 Task: In the  document license.txt Use the feature 'and check spelling and grammer' Select the body of letter and change paragraph spacing to  '1.5' Select the word  Good Day and change the font size to  30
Action: Mouse moved to (29, 74)
Screenshot: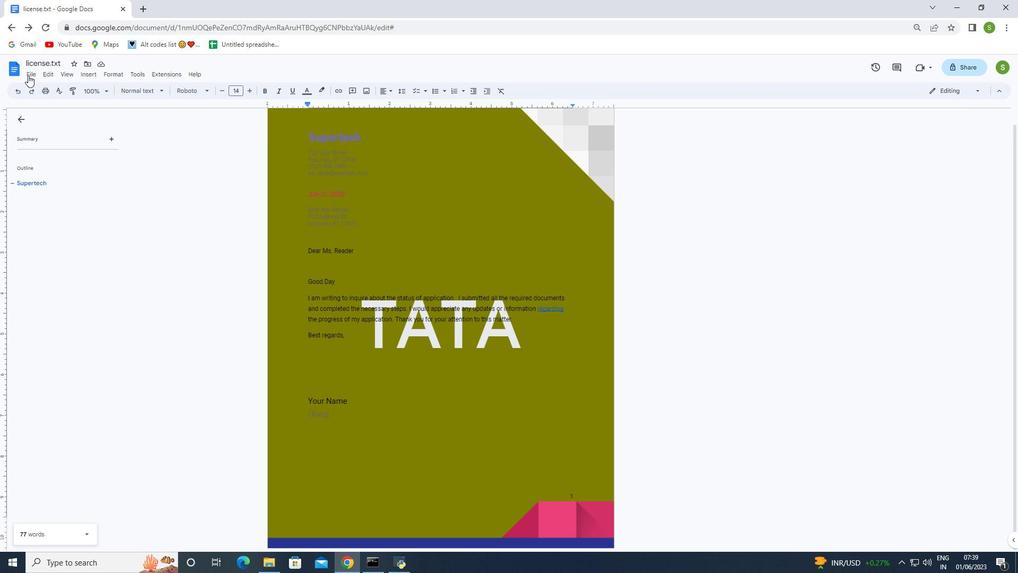 
Action: Mouse pressed left at (29, 74)
Screenshot: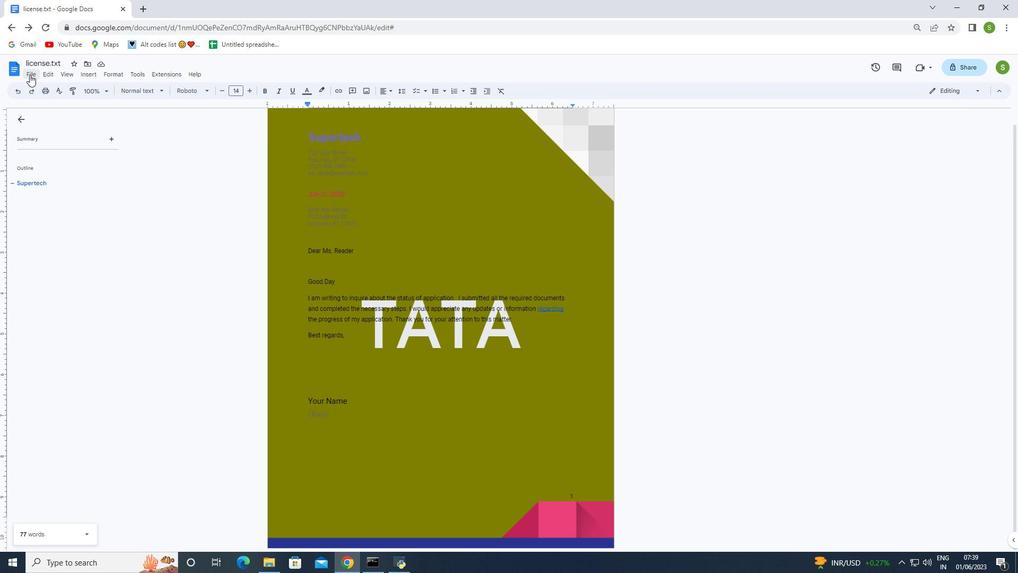
Action: Mouse moved to (45, 183)
Screenshot: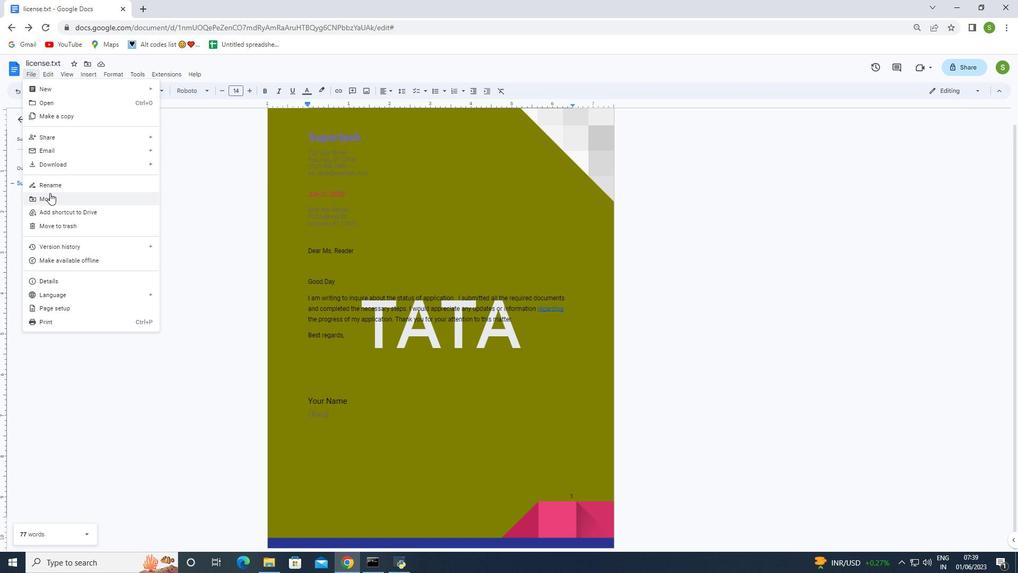 
Action: Mouse pressed left at (45, 183)
Screenshot: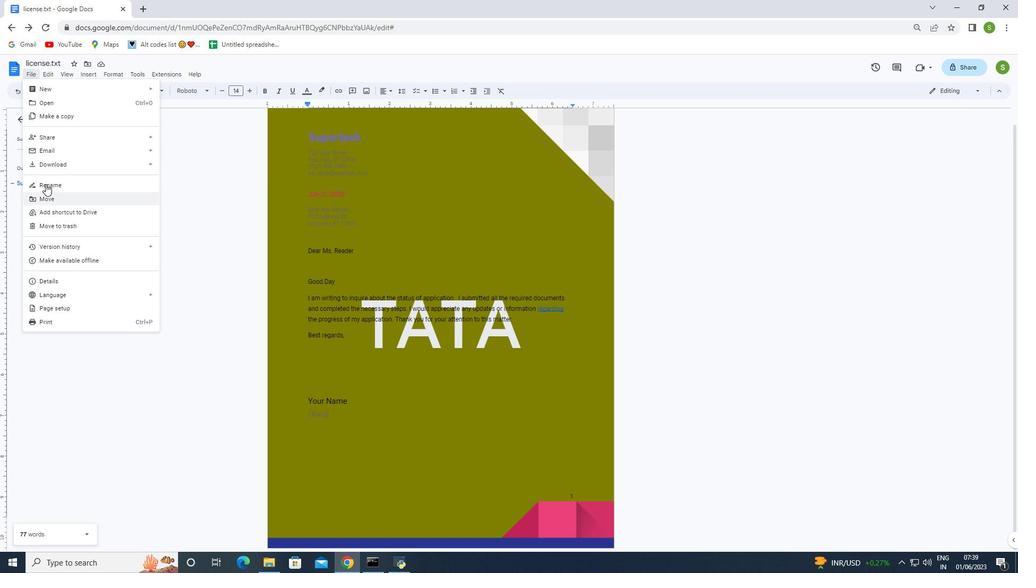 
Action: Key pressed <Key.backspace>license.txt<Key.enter>
Screenshot: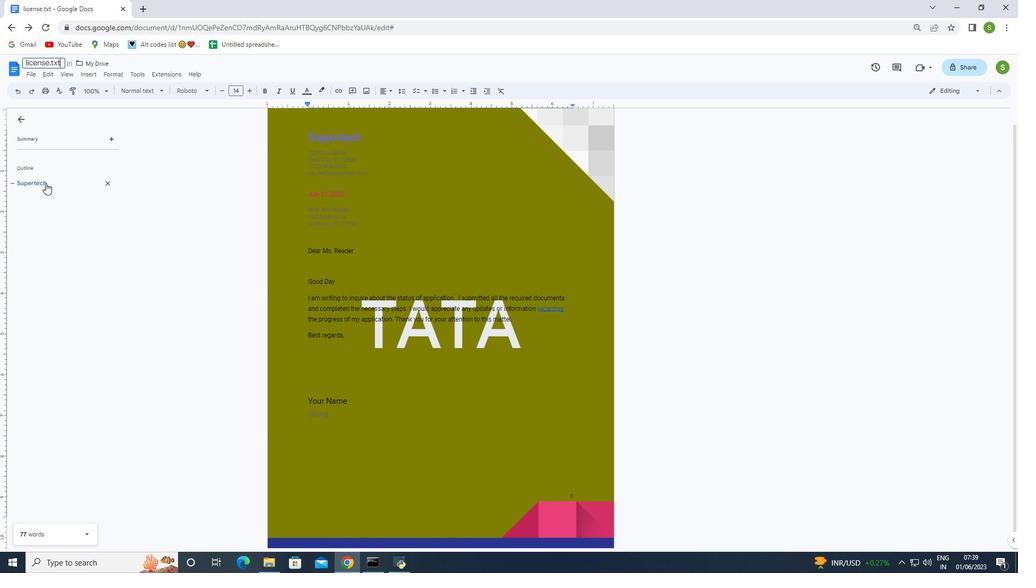
Action: Mouse moved to (308, 278)
Screenshot: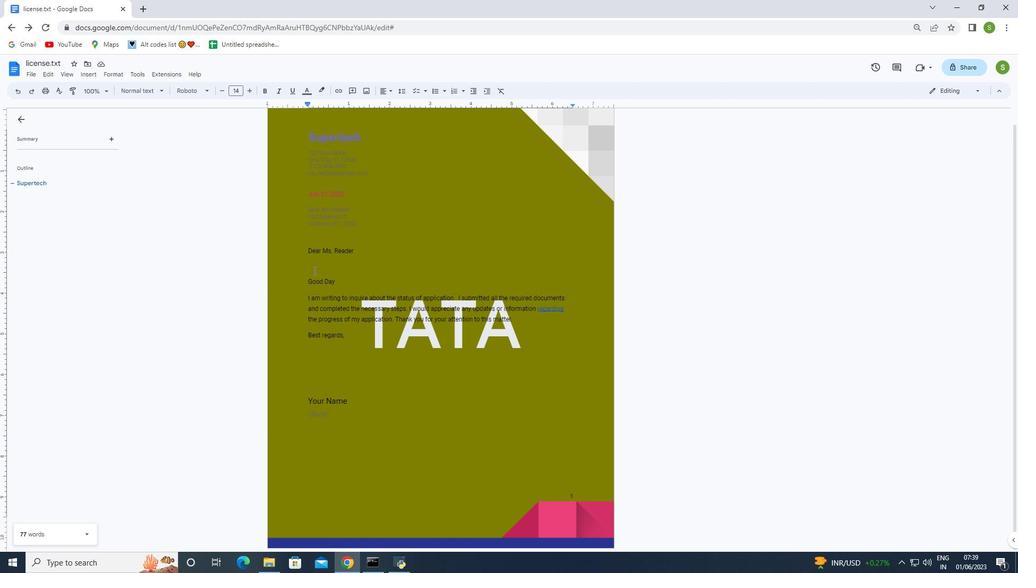
Action: Mouse pressed left at (308, 278)
Screenshot: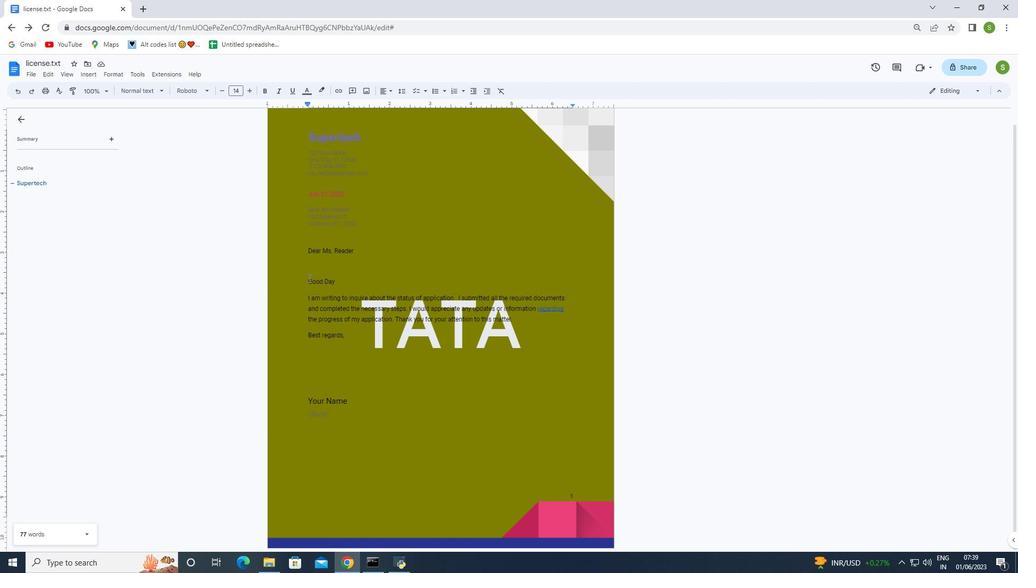 
Action: Mouse moved to (325, 281)
Screenshot: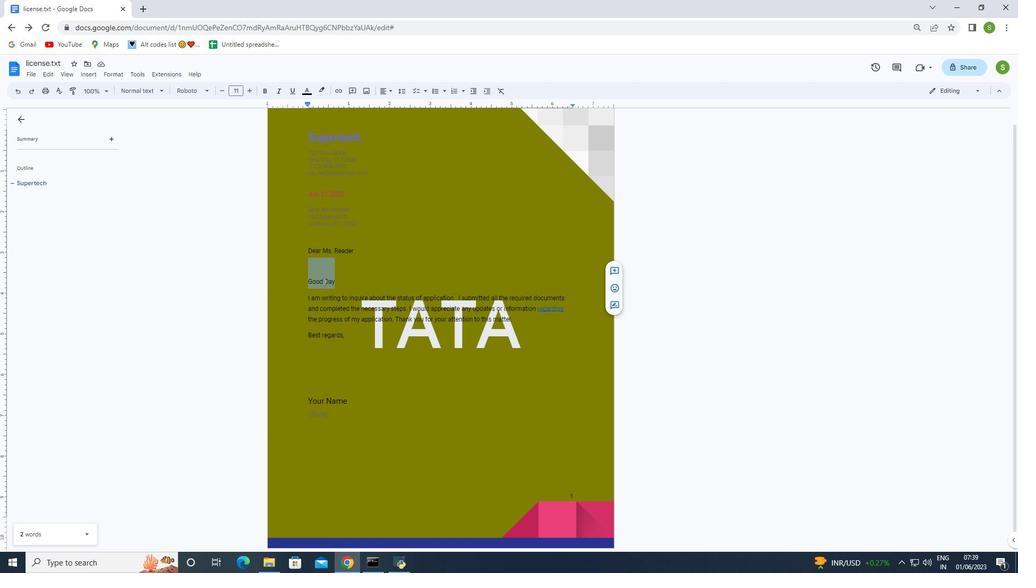 
Action: Mouse pressed right at (325, 281)
Screenshot: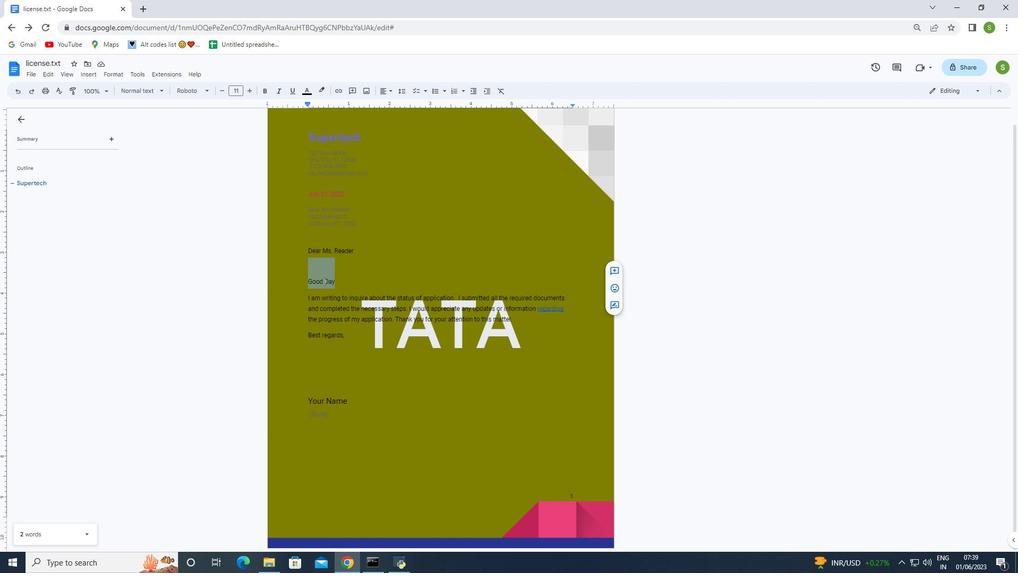 
Action: Mouse moved to (28, 74)
Screenshot: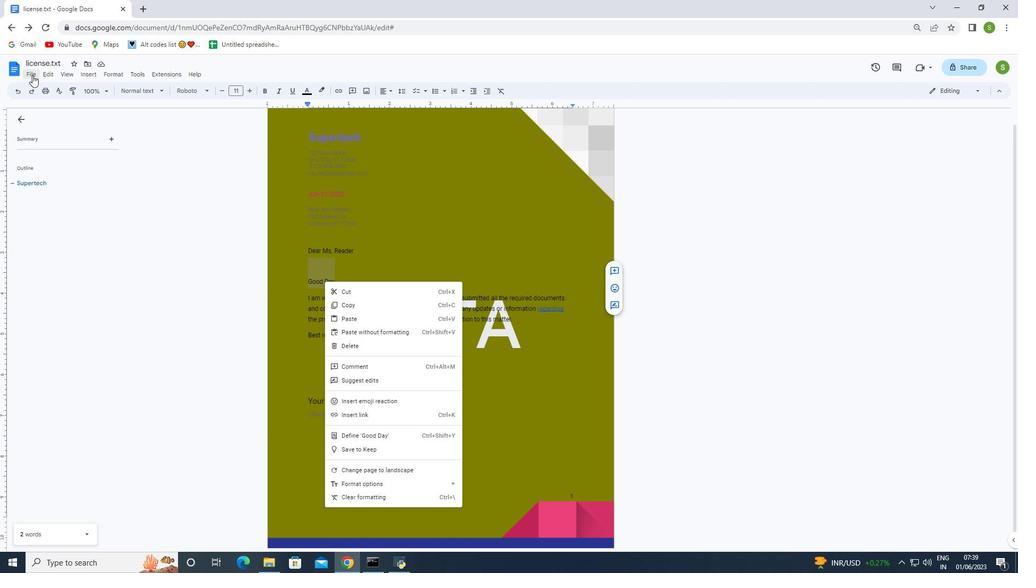 
Action: Mouse pressed left at (28, 74)
Screenshot: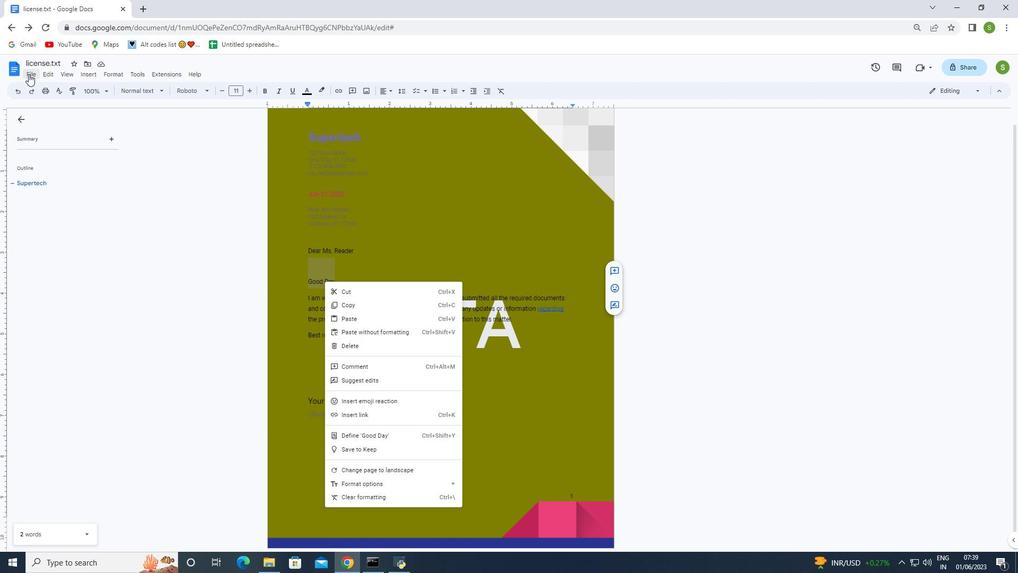 
Action: Mouse moved to (171, 90)
Screenshot: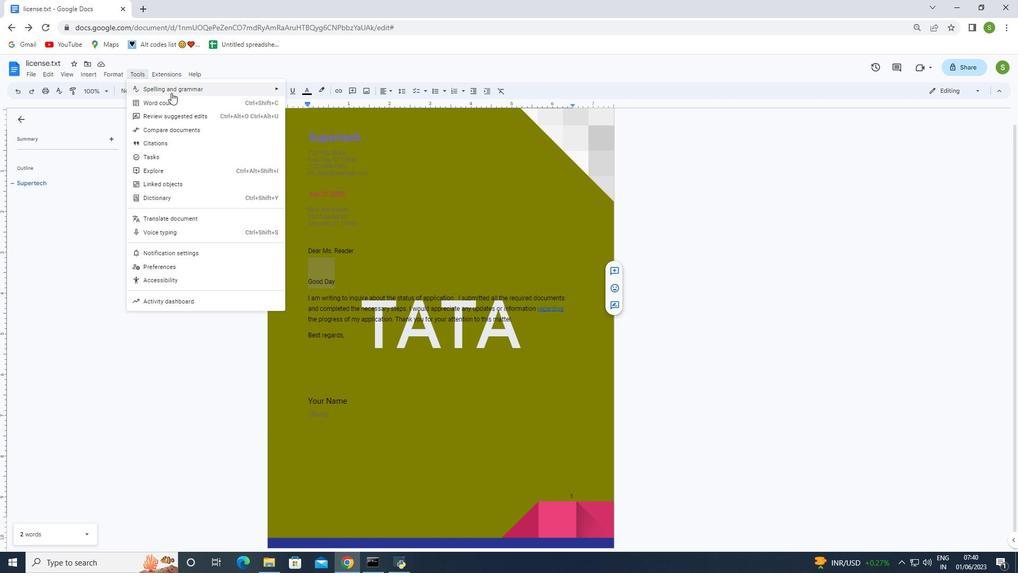 
Action: Mouse pressed left at (171, 90)
Screenshot: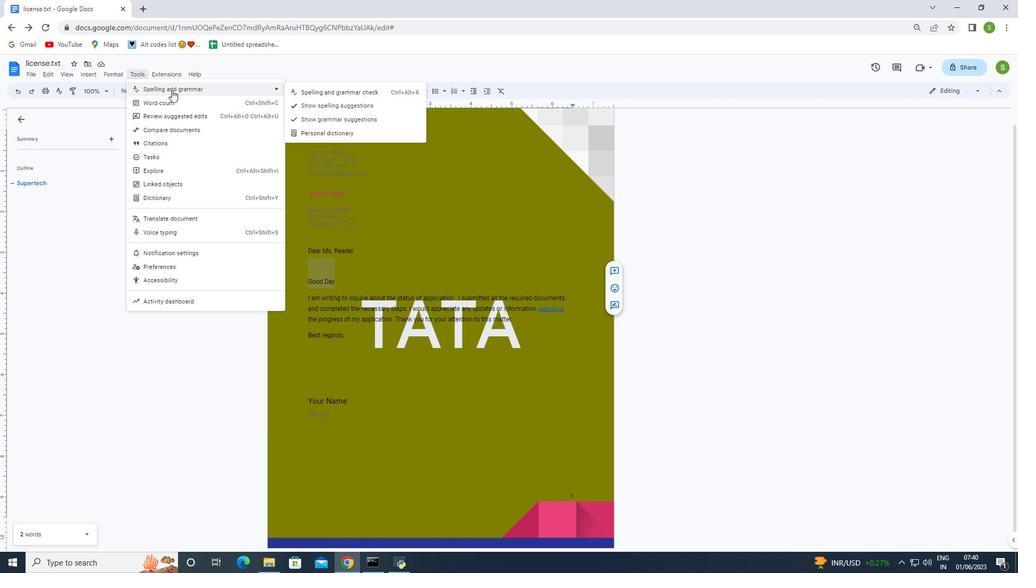 
Action: Mouse moved to (330, 90)
Screenshot: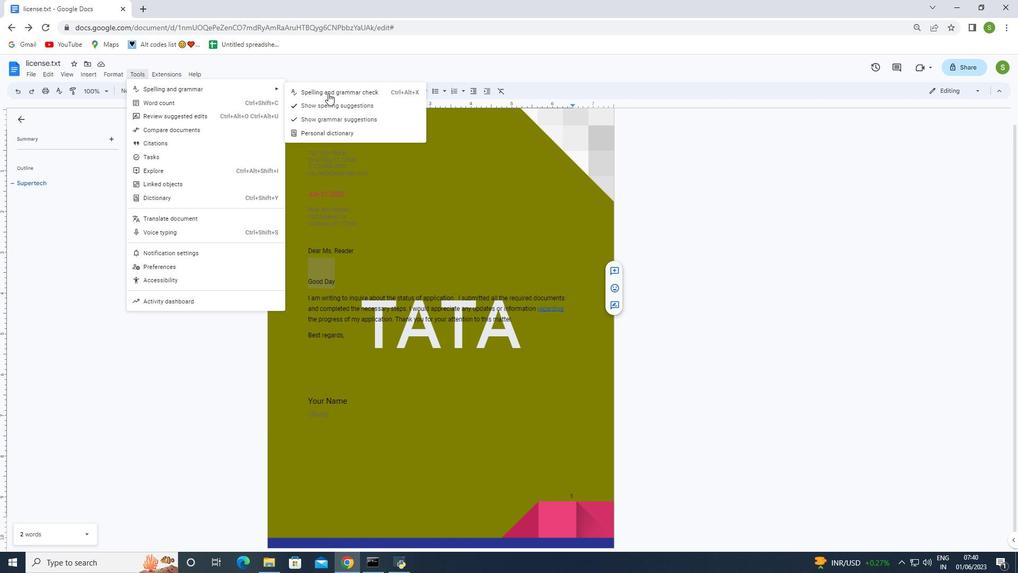 
Action: Mouse pressed left at (330, 90)
Screenshot: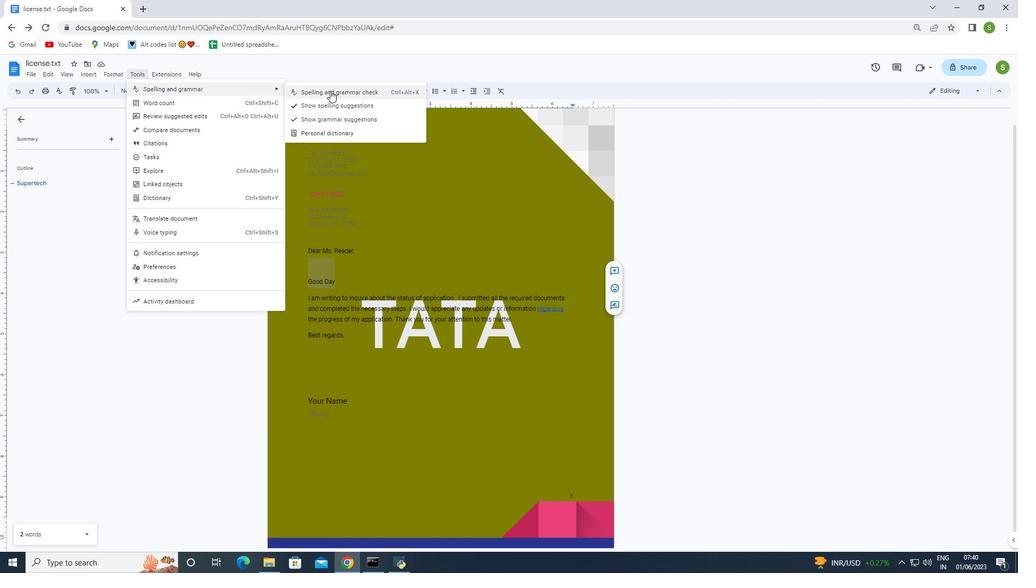 
Action: Mouse moved to (435, 274)
Screenshot: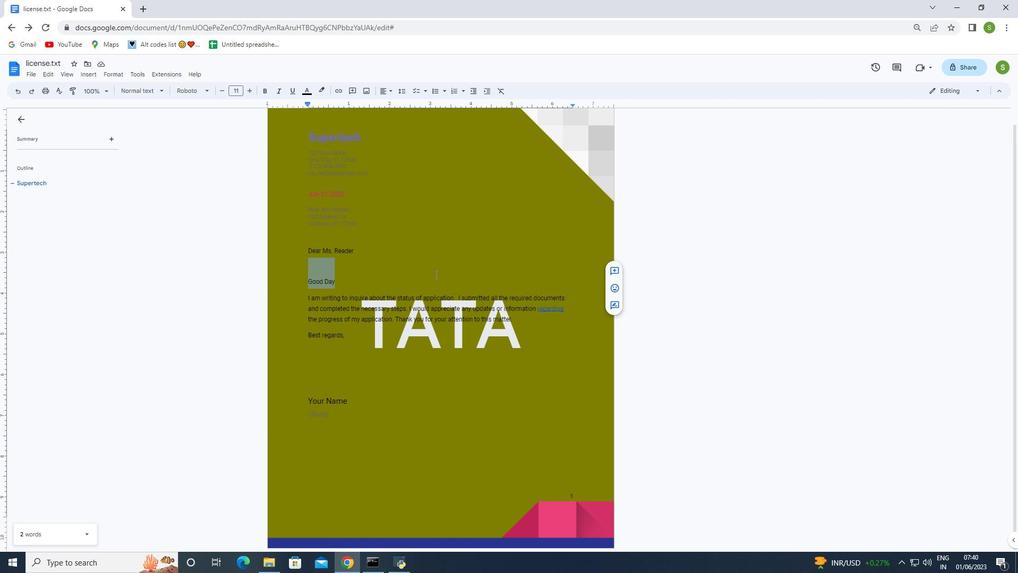 
Action: Mouse pressed left at (435, 274)
Screenshot: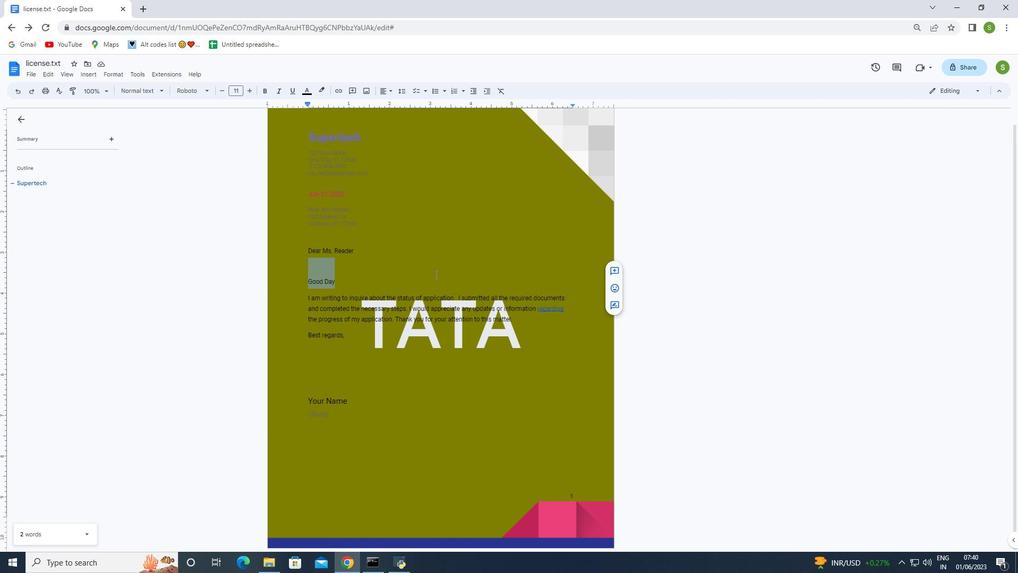 
Action: Mouse moved to (300, 295)
Screenshot: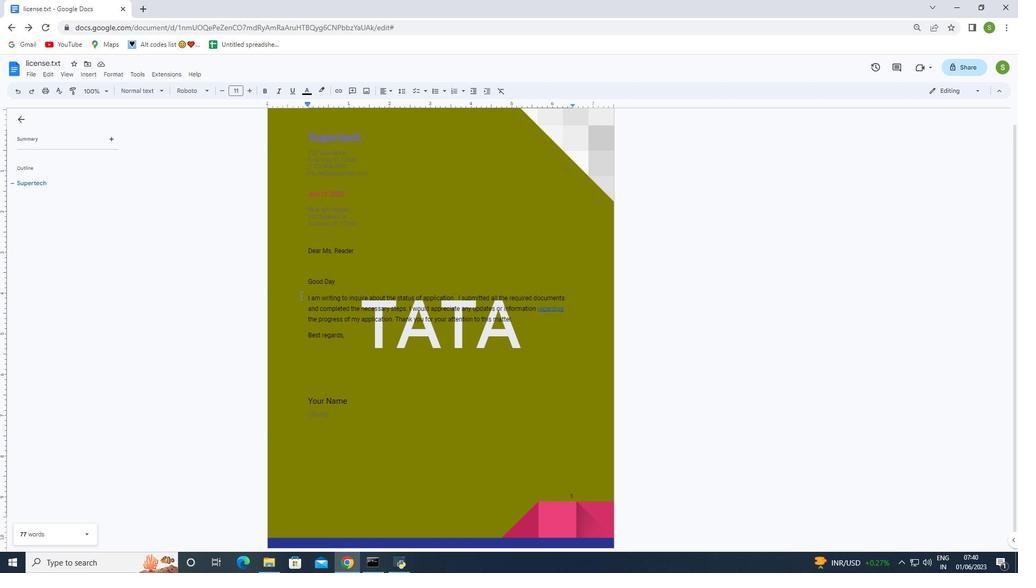 
Action: Mouse pressed left at (300, 295)
Screenshot: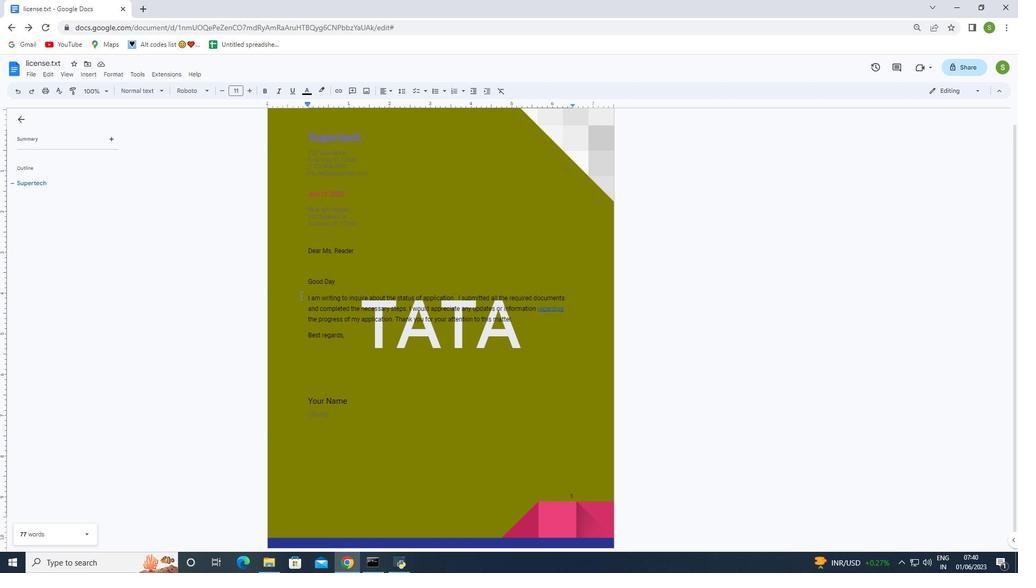 
Action: Mouse moved to (115, 76)
Screenshot: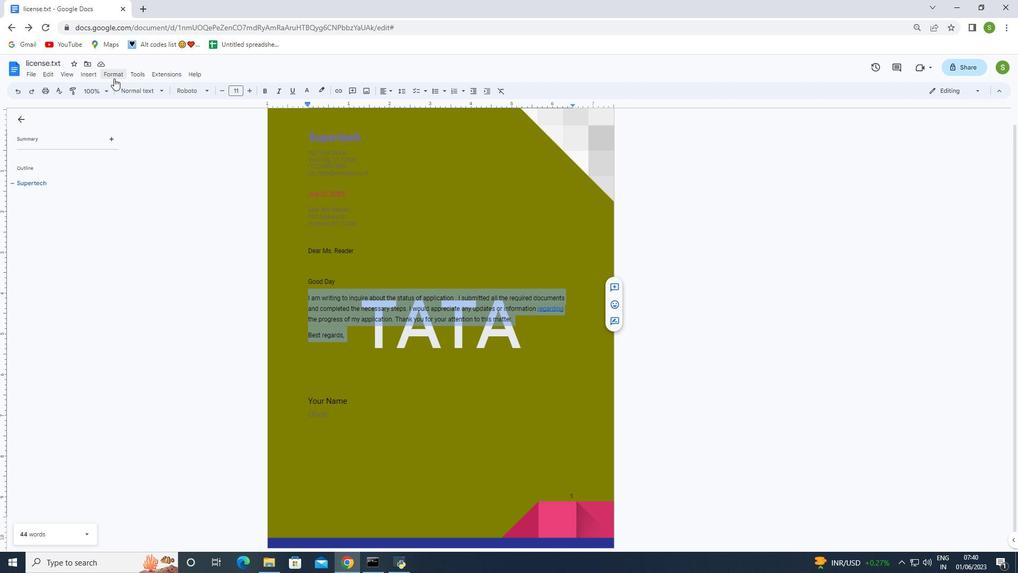 
Action: Mouse pressed left at (115, 76)
Screenshot: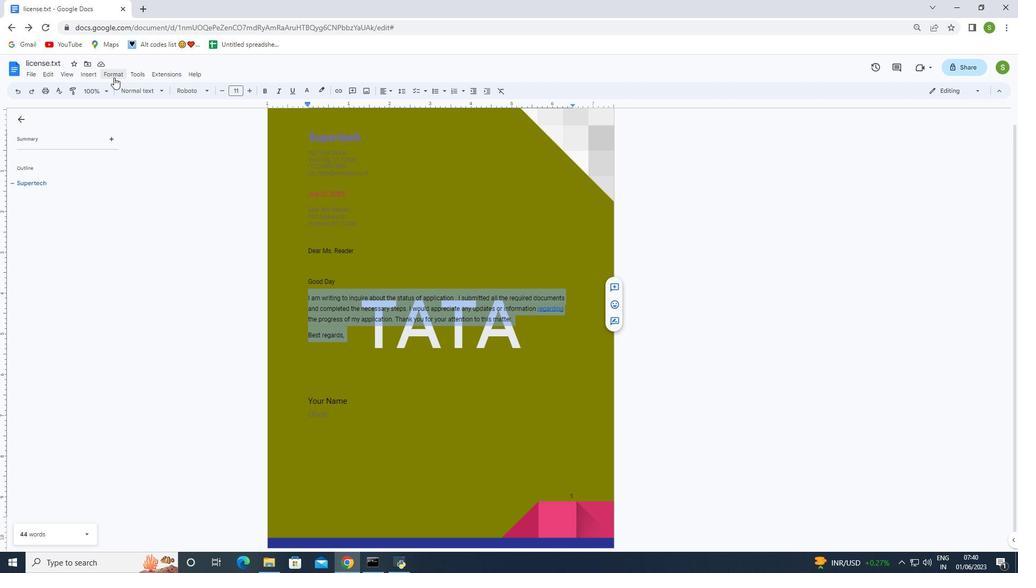 
Action: Mouse moved to (444, 91)
Screenshot: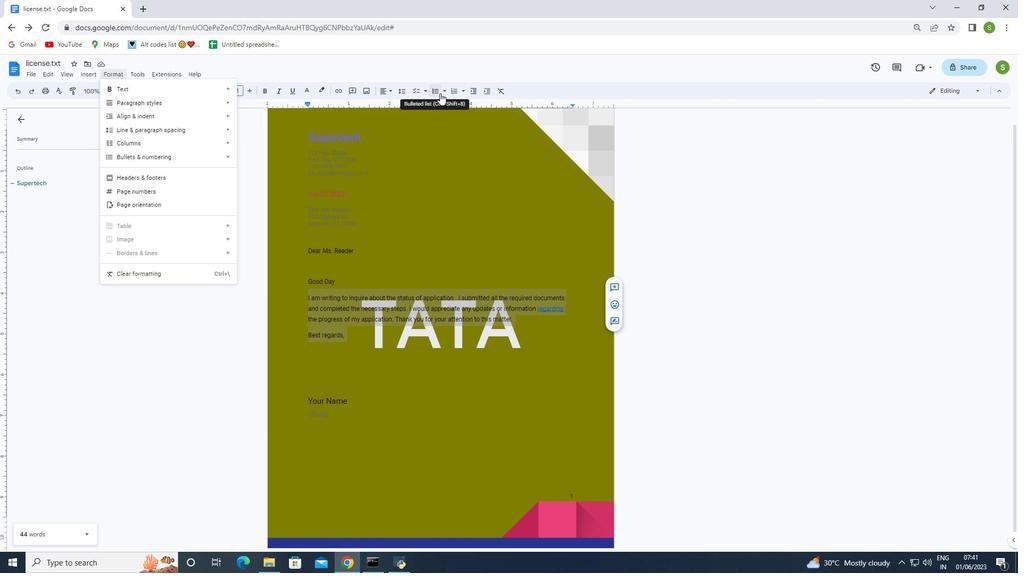 
Action: Mouse pressed left at (444, 91)
Screenshot: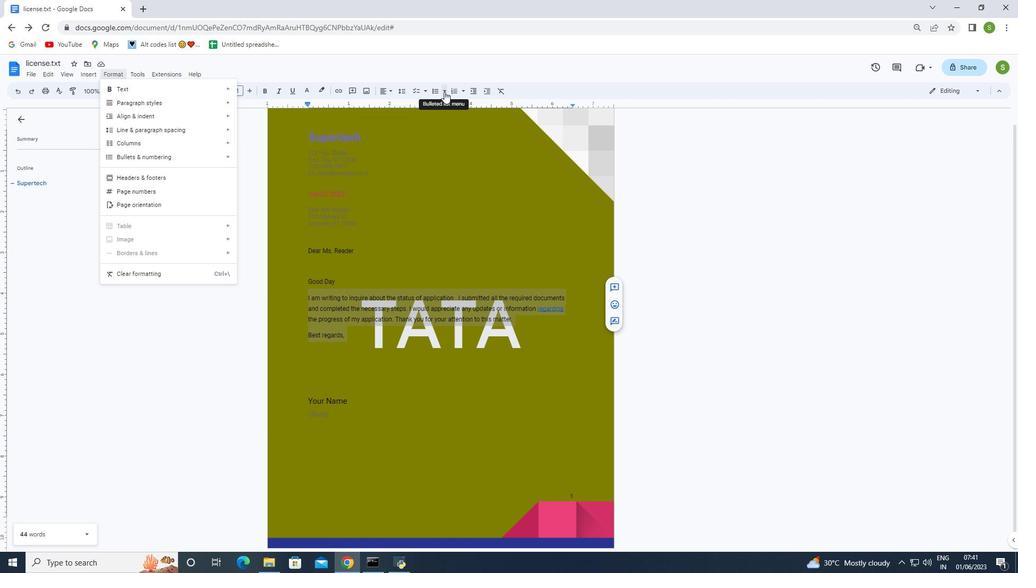 
Action: Mouse pressed left at (444, 91)
Screenshot: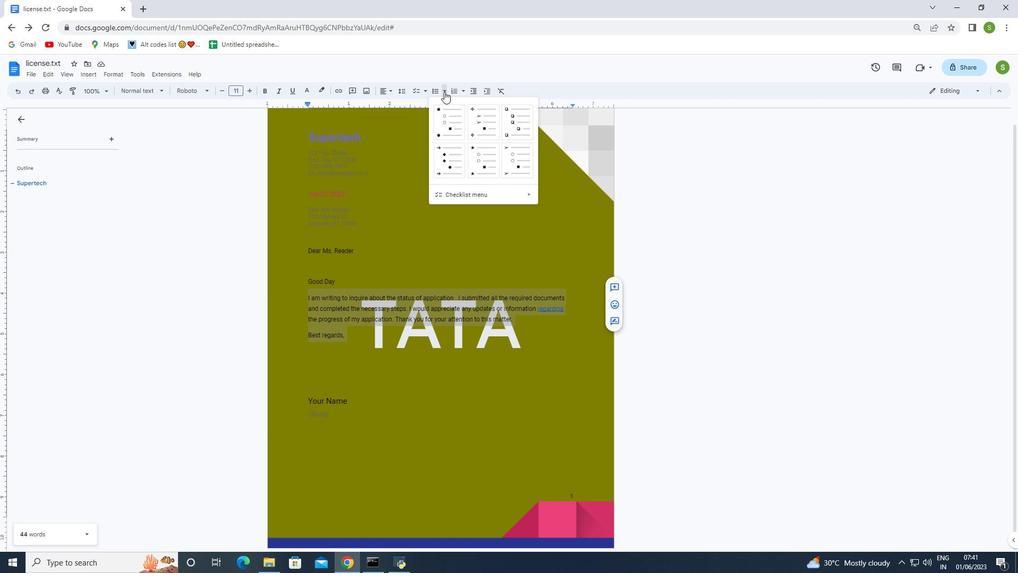 
Action: Mouse moved to (405, 91)
Screenshot: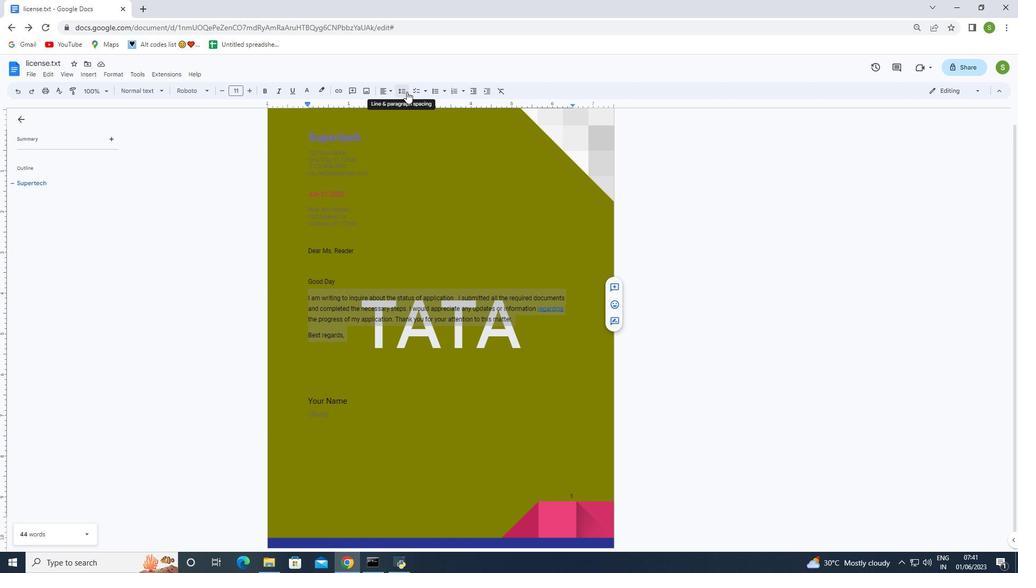 
Action: Mouse pressed left at (405, 91)
Screenshot: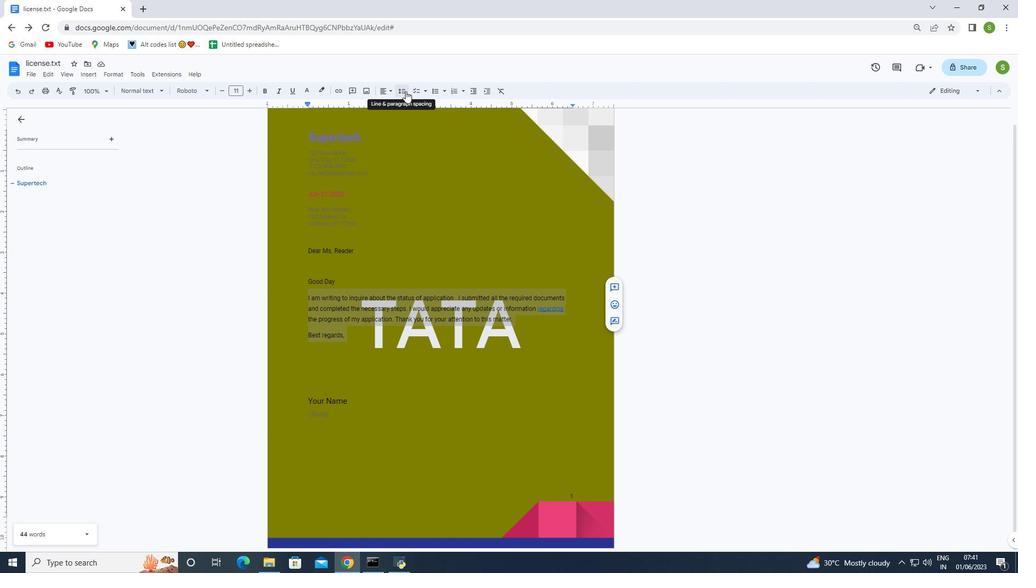 
Action: Mouse moved to (420, 137)
Screenshot: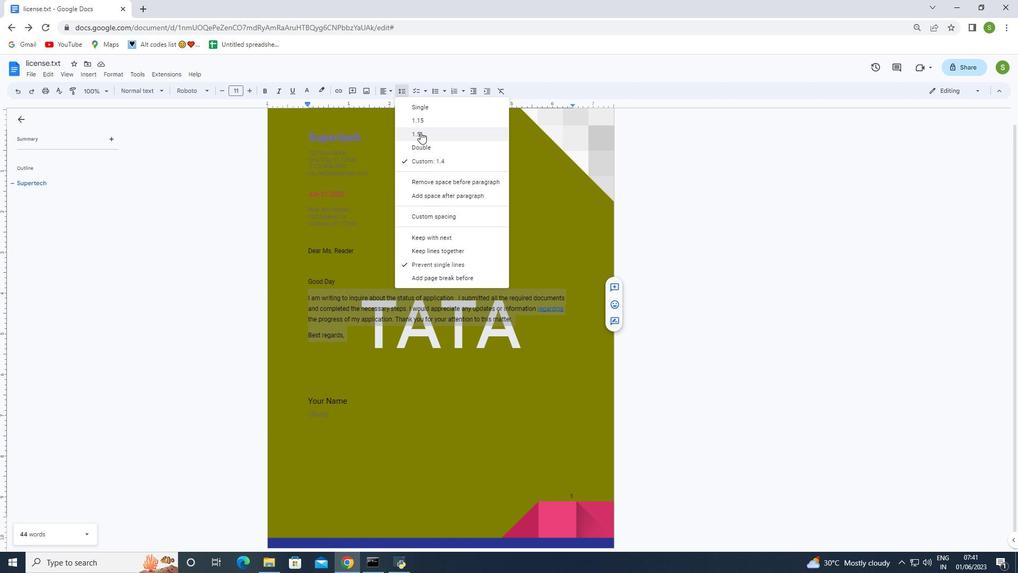 
Action: Mouse pressed left at (420, 137)
Screenshot: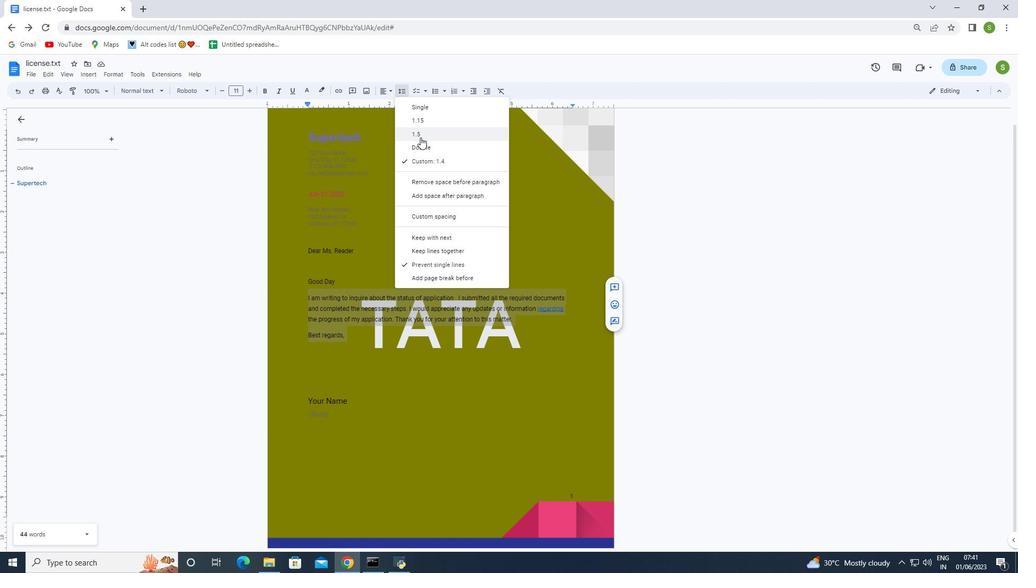 
Action: Mouse moved to (401, 366)
Screenshot: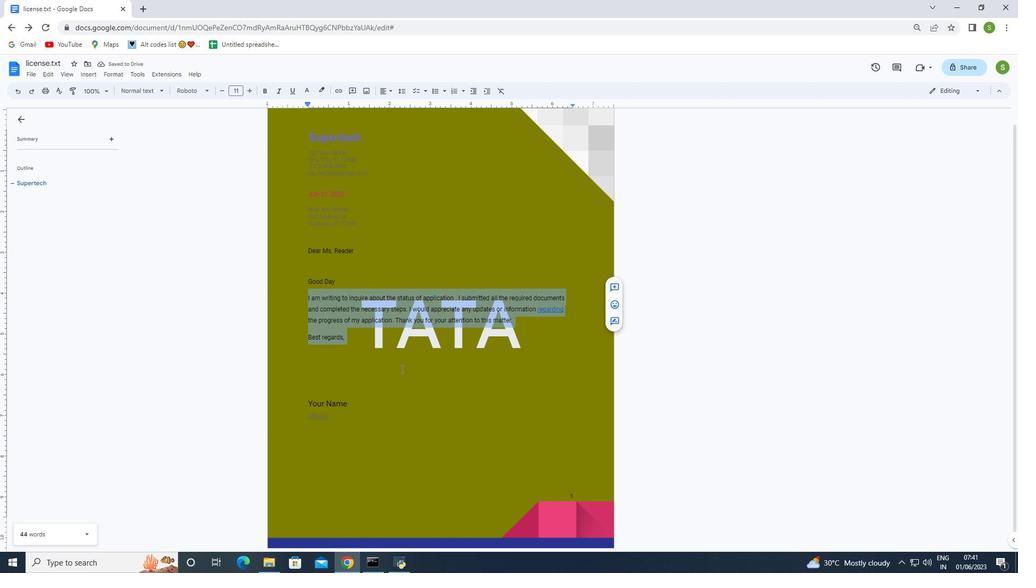 
Action: Mouse pressed left at (401, 366)
Screenshot: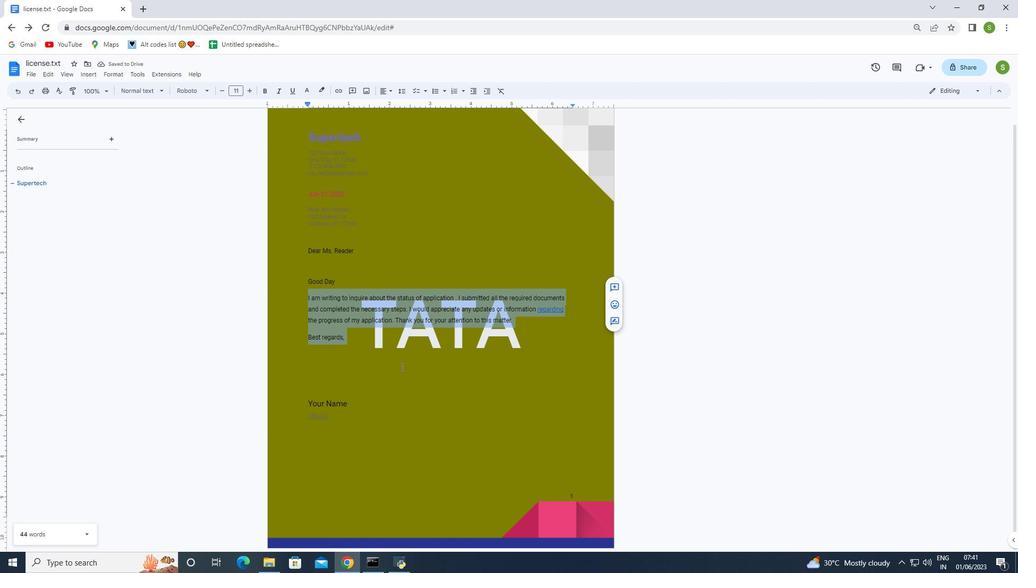 
Action: Mouse moved to (306, 279)
Screenshot: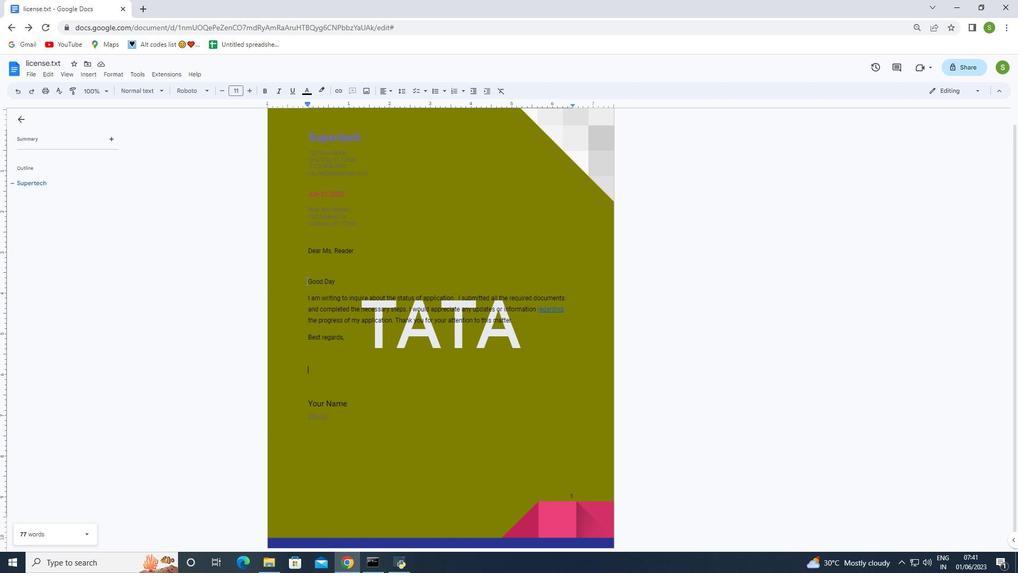 
Action: Mouse pressed left at (306, 279)
Screenshot: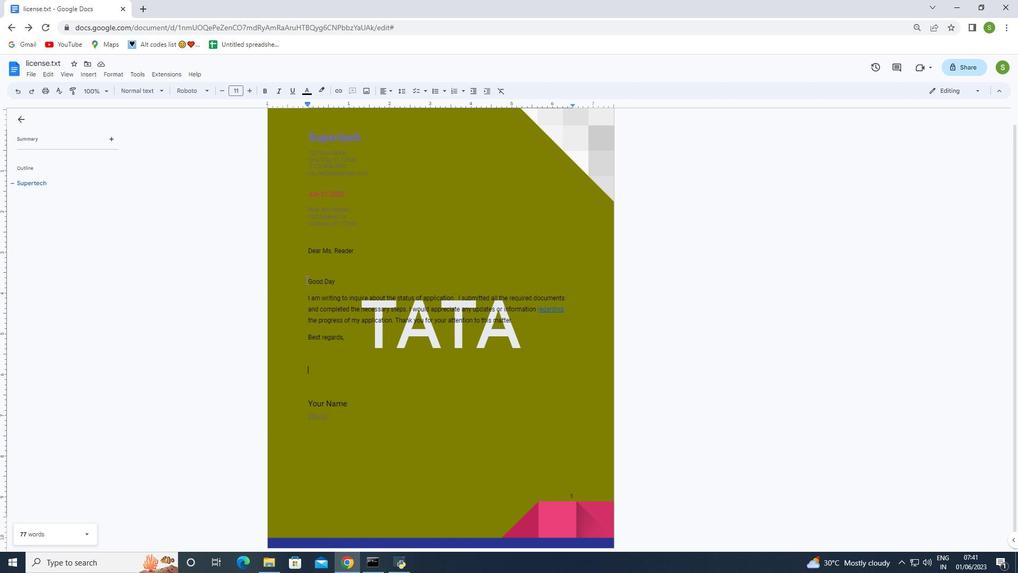 
Action: Mouse moved to (246, 90)
Screenshot: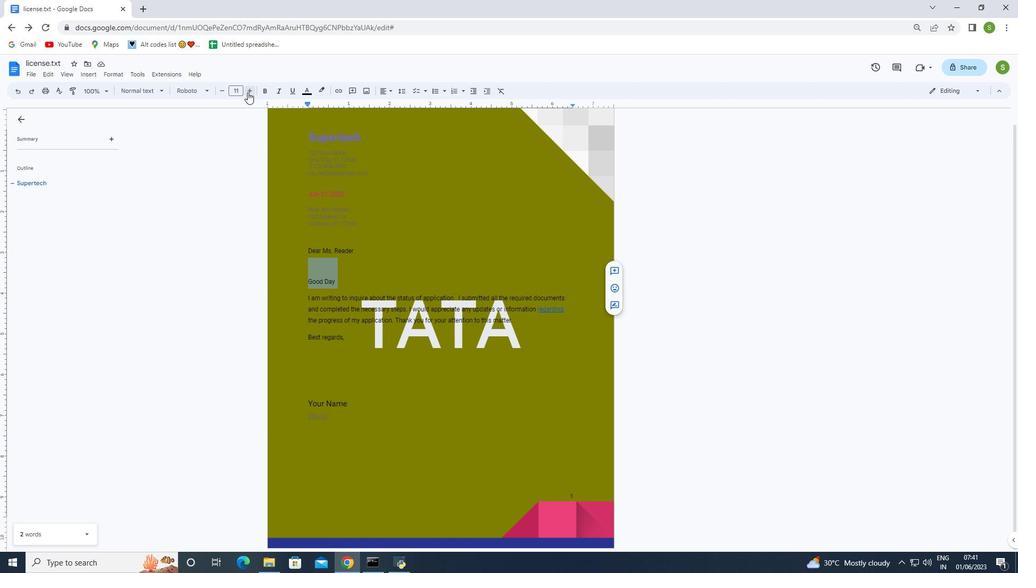 
Action: Mouse pressed left at (246, 90)
Screenshot: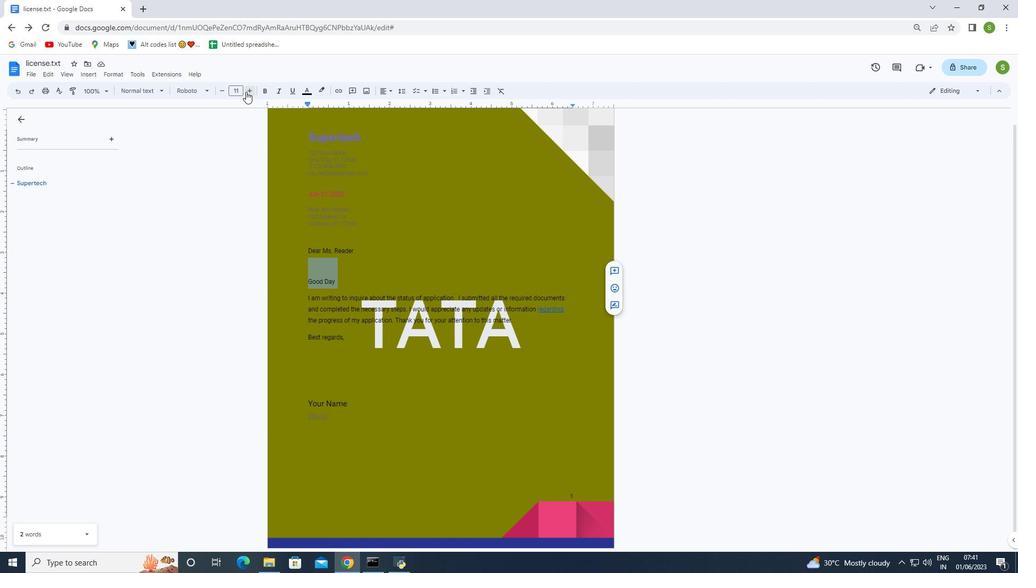 
Action: Mouse moved to (246, 91)
Screenshot: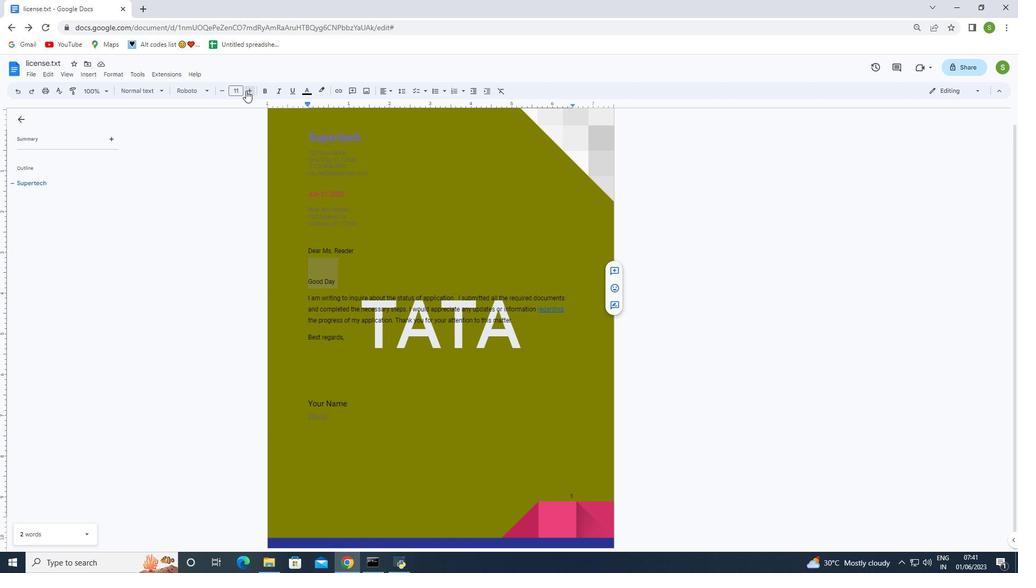 
Action: Mouse pressed left at (246, 91)
Screenshot: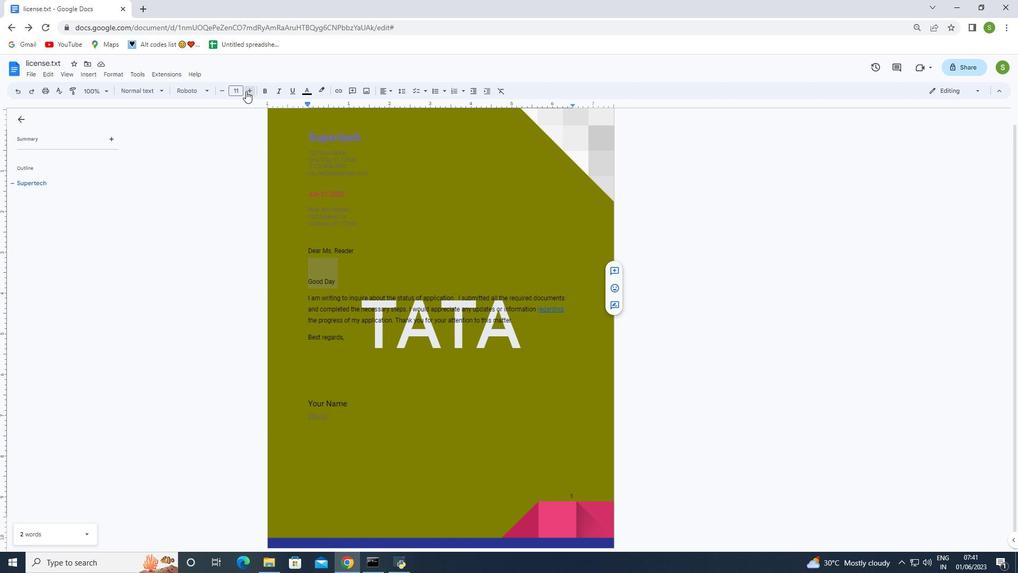 
Action: Mouse pressed left at (246, 91)
Screenshot: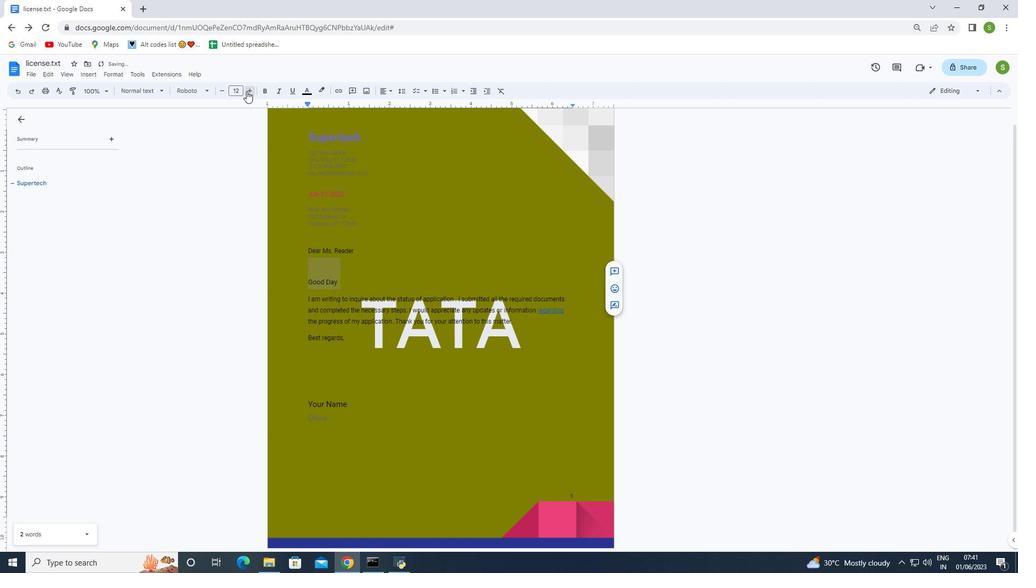 
Action: Mouse pressed left at (246, 91)
Screenshot: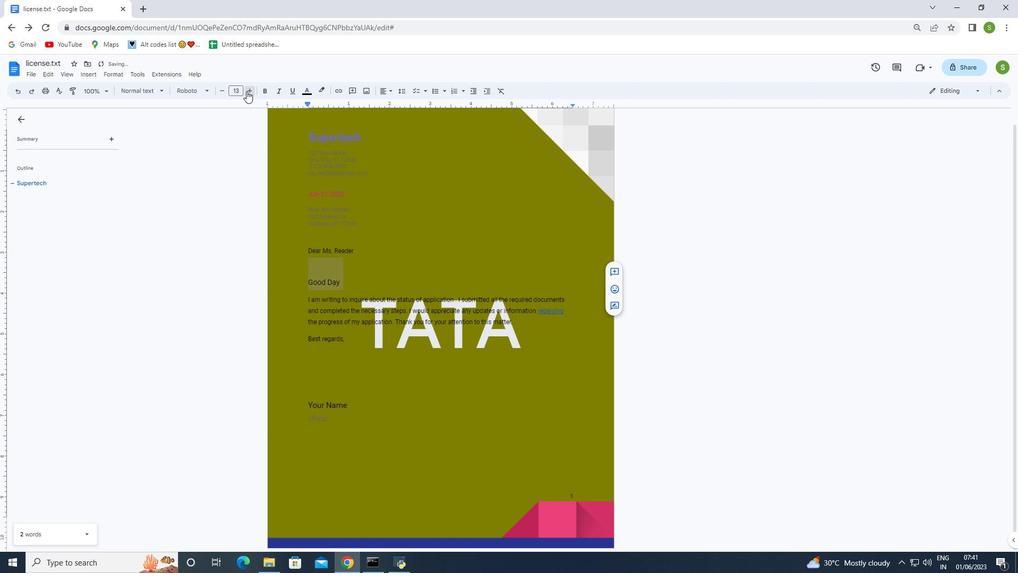 
Action: Mouse pressed left at (246, 91)
Screenshot: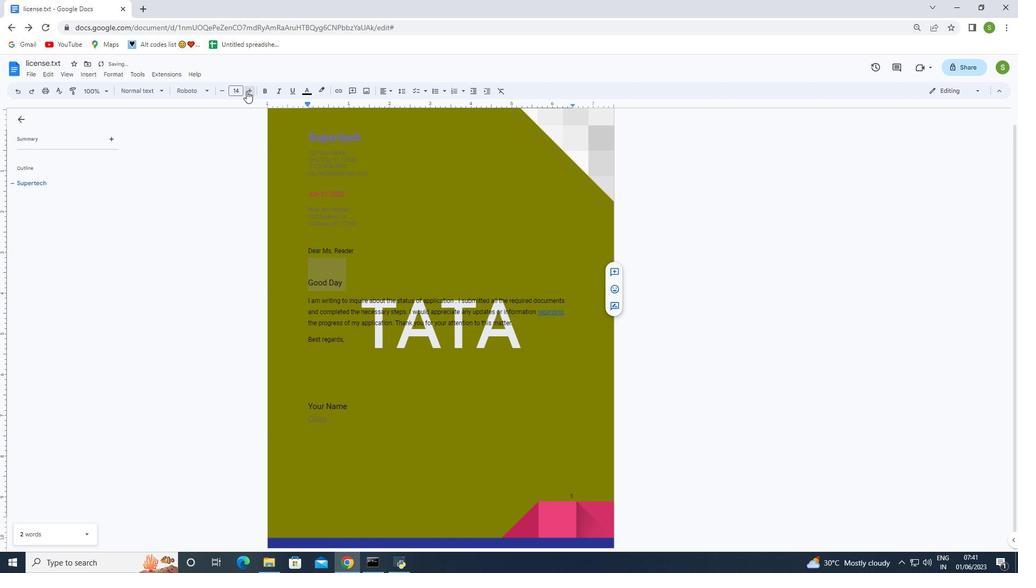 
Action: Mouse pressed left at (246, 91)
Screenshot: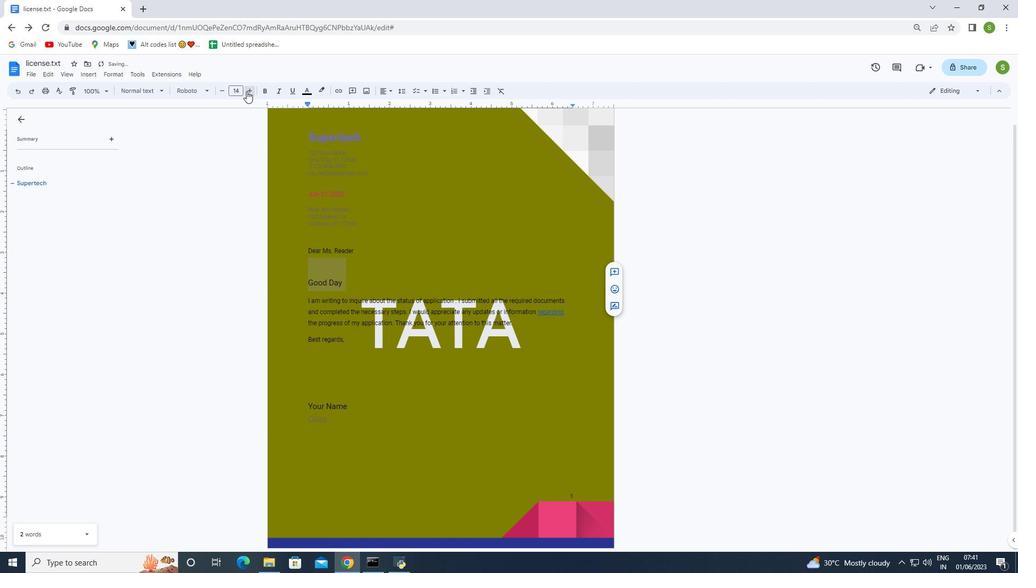 
Action: Mouse pressed left at (246, 91)
Screenshot: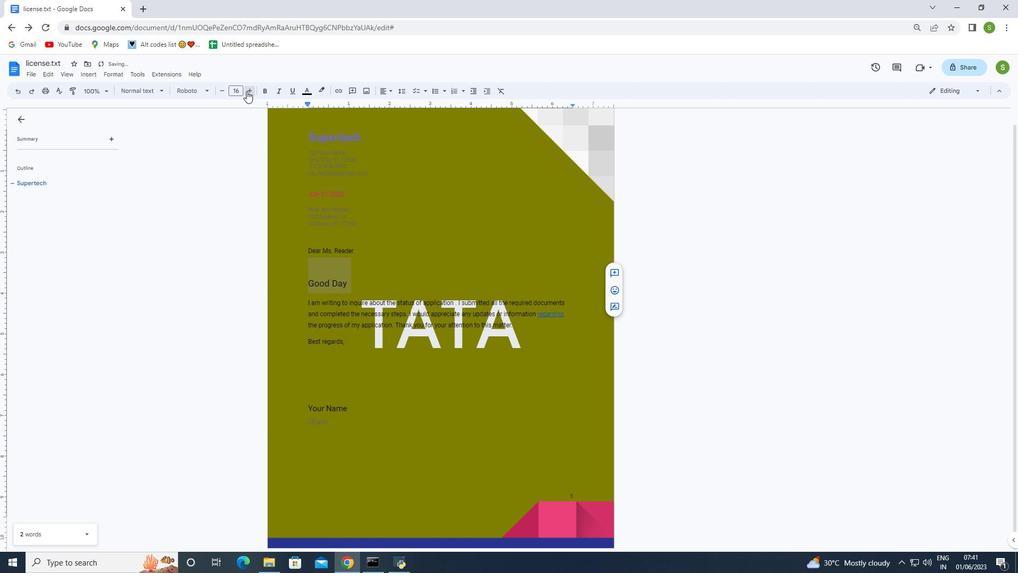 
Action: Mouse pressed left at (246, 91)
Screenshot: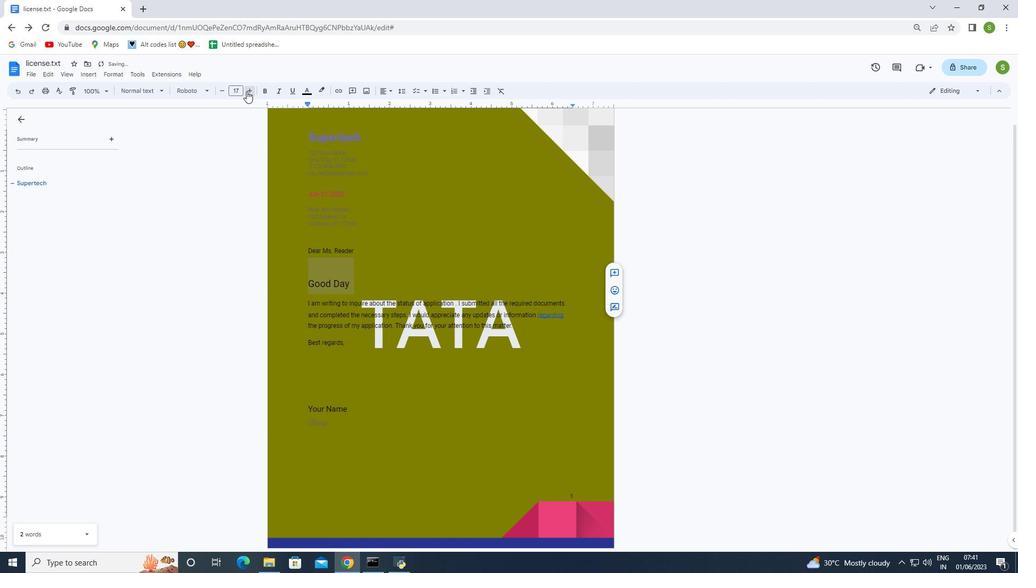 
Action: Mouse pressed left at (246, 91)
Screenshot: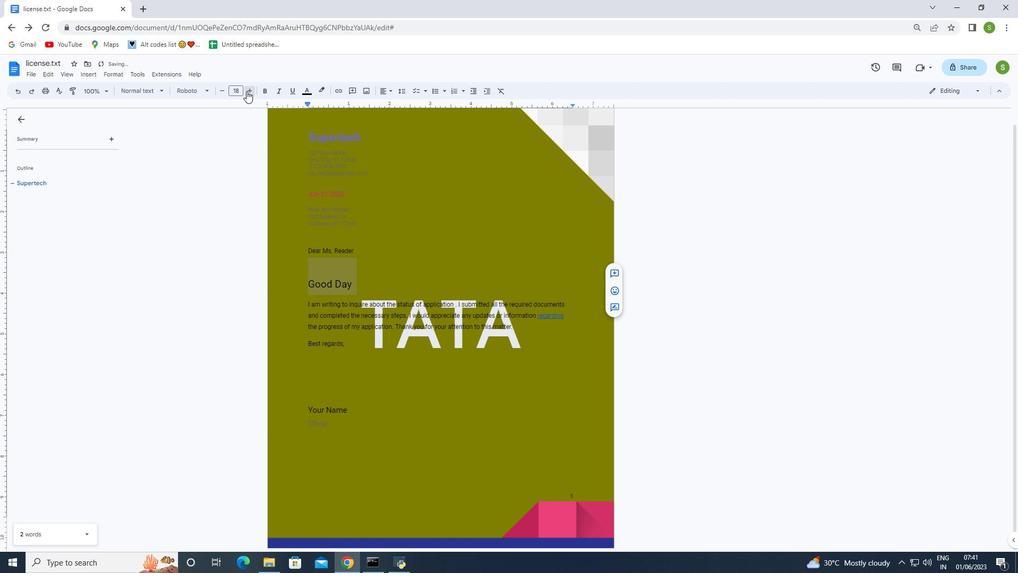 
Action: Mouse pressed left at (246, 91)
Screenshot: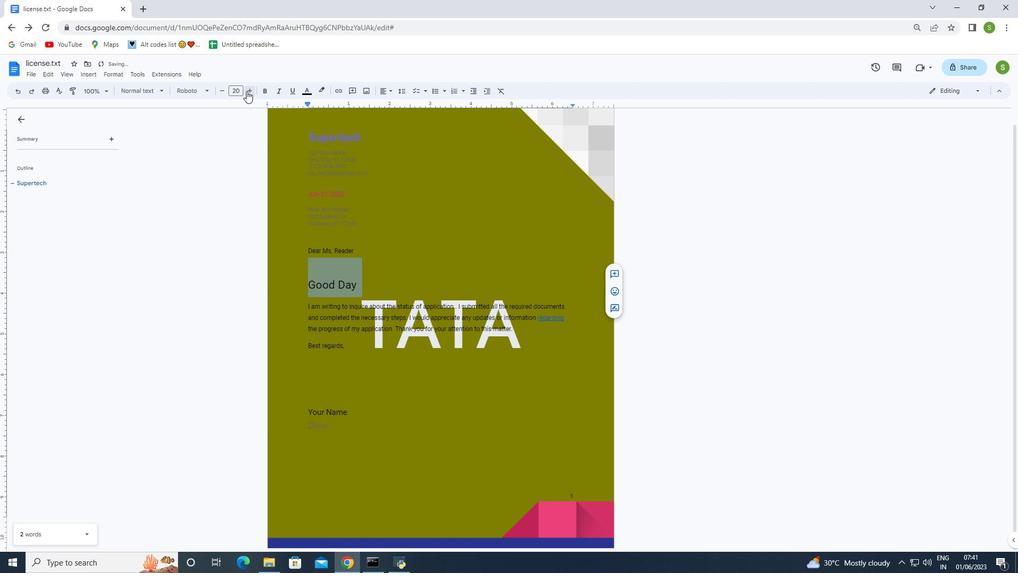 
Action: Mouse pressed left at (246, 91)
Screenshot: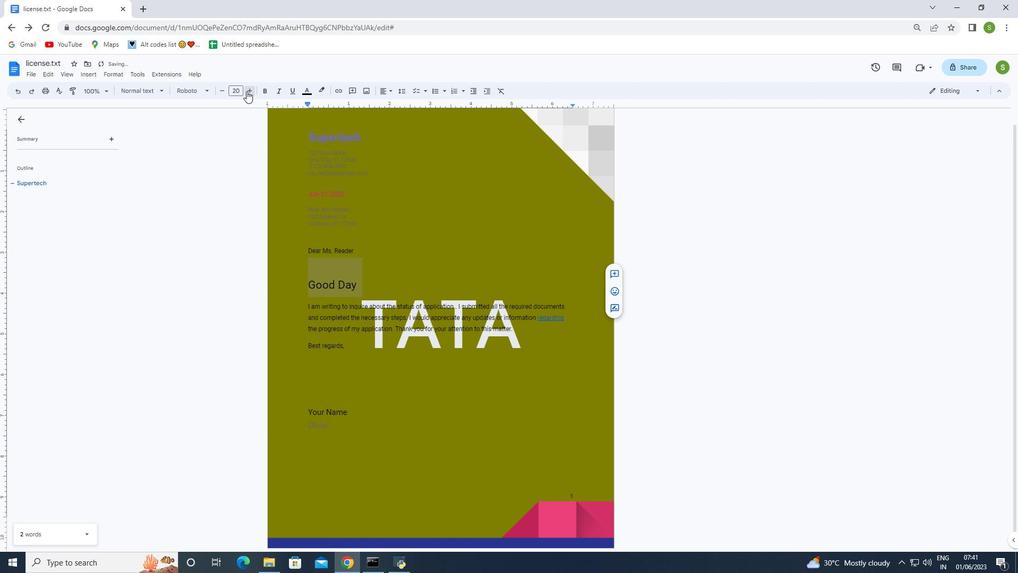
Action: Mouse pressed left at (246, 91)
Screenshot: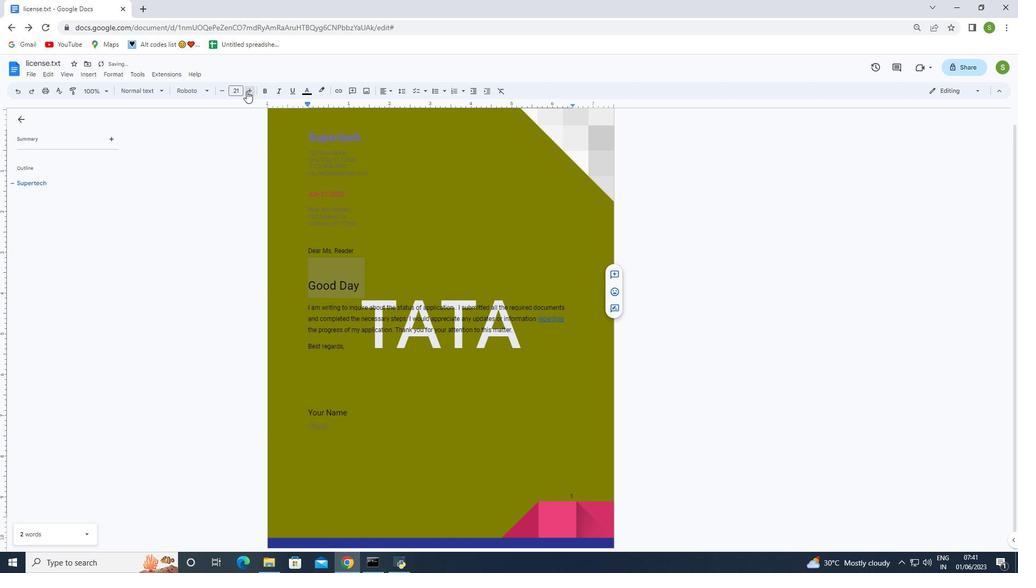 
Action: Mouse pressed left at (246, 91)
Screenshot: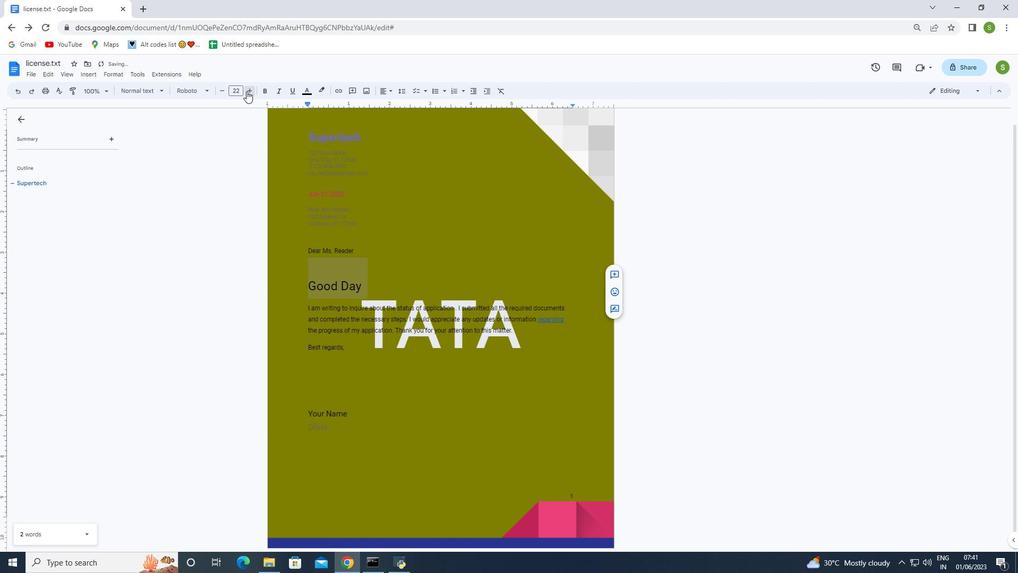 
Action: Mouse pressed left at (246, 91)
Screenshot: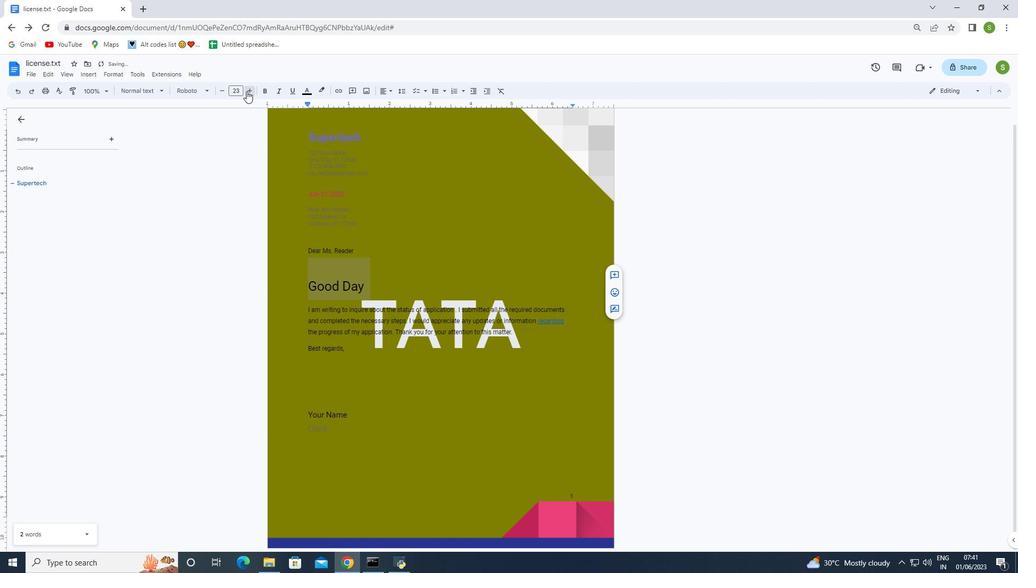 
Action: Mouse pressed left at (246, 91)
Screenshot: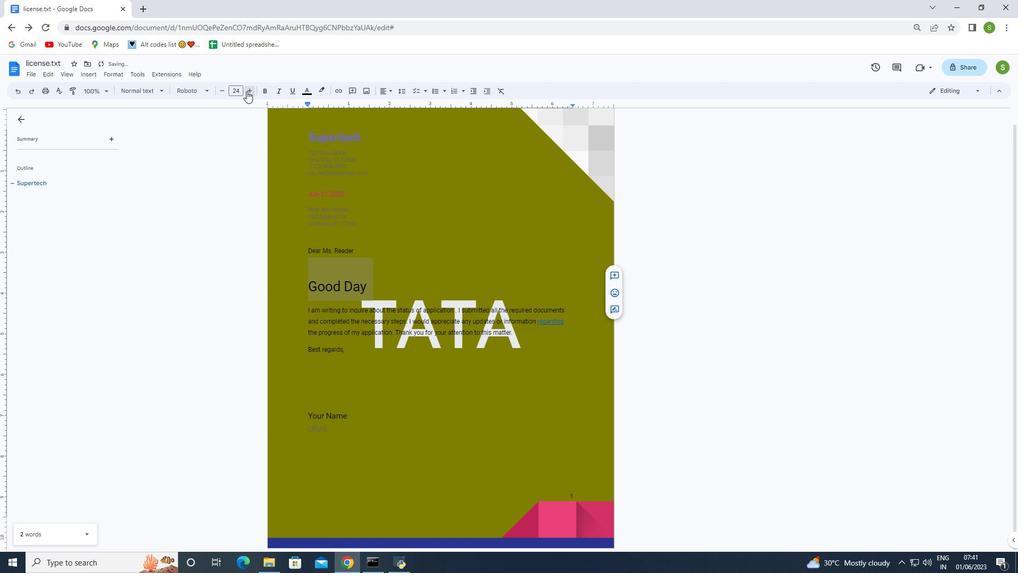 
Action: Mouse pressed left at (246, 91)
Screenshot: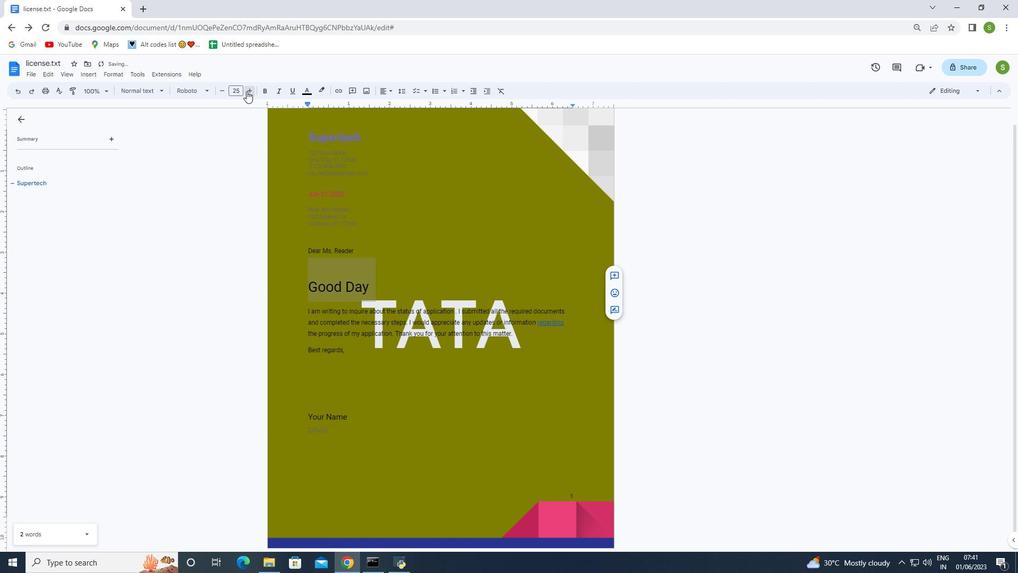 
Action: Mouse pressed left at (246, 91)
Screenshot: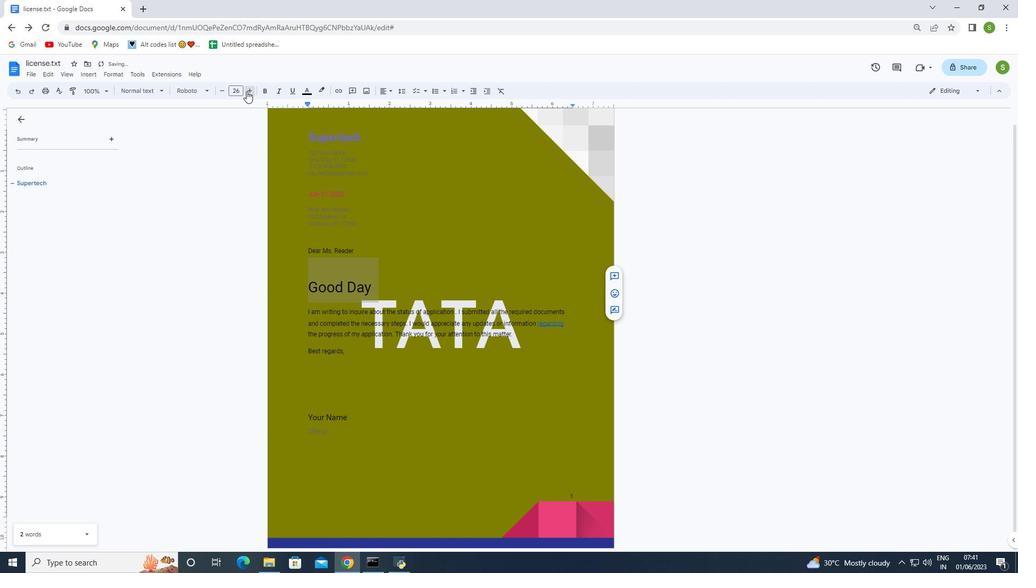 
Action: Mouse pressed left at (246, 91)
Screenshot: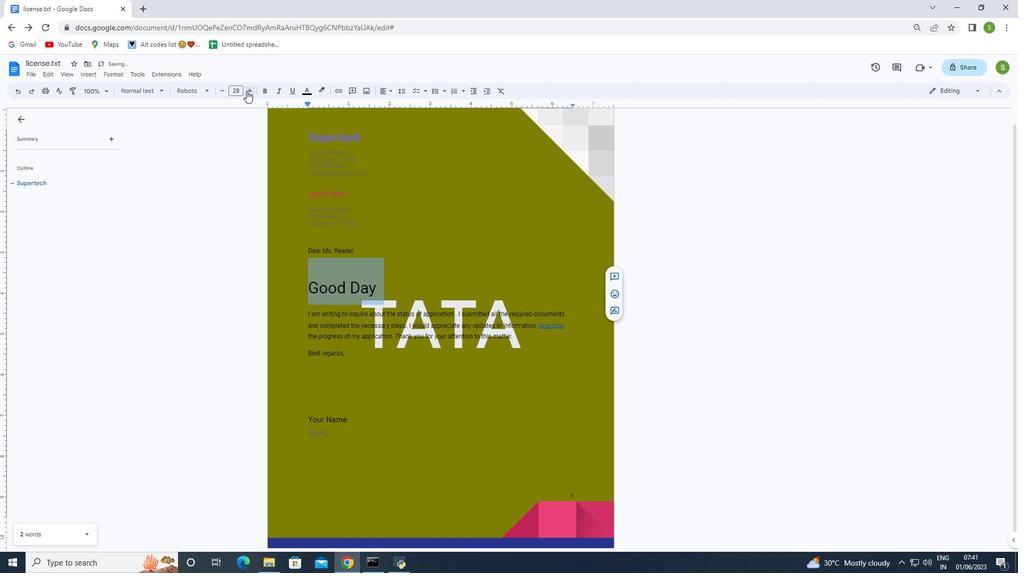 
Action: Mouse pressed left at (246, 91)
Screenshot: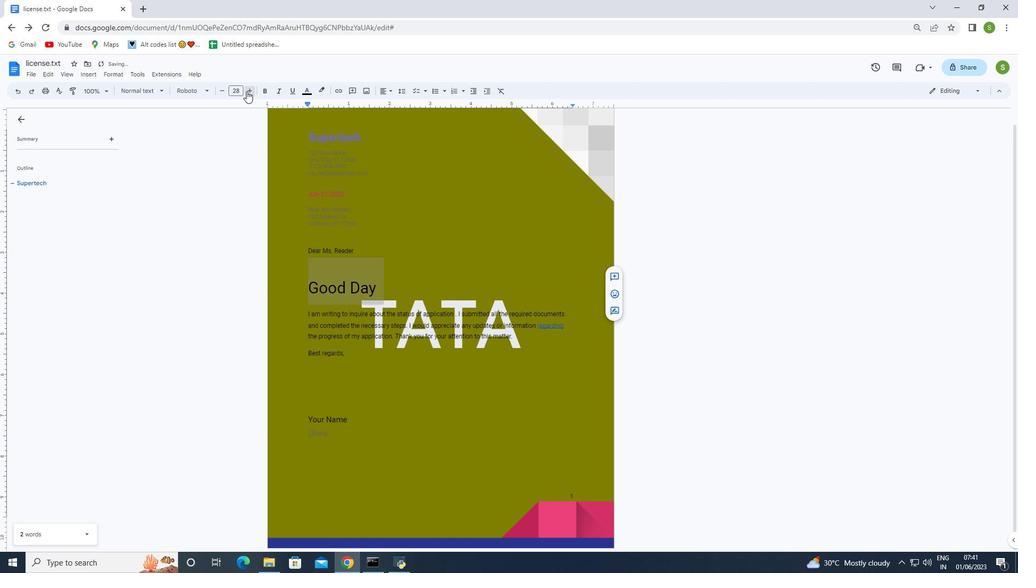
Action: Mouse moved to (441, 287)
Screenshot: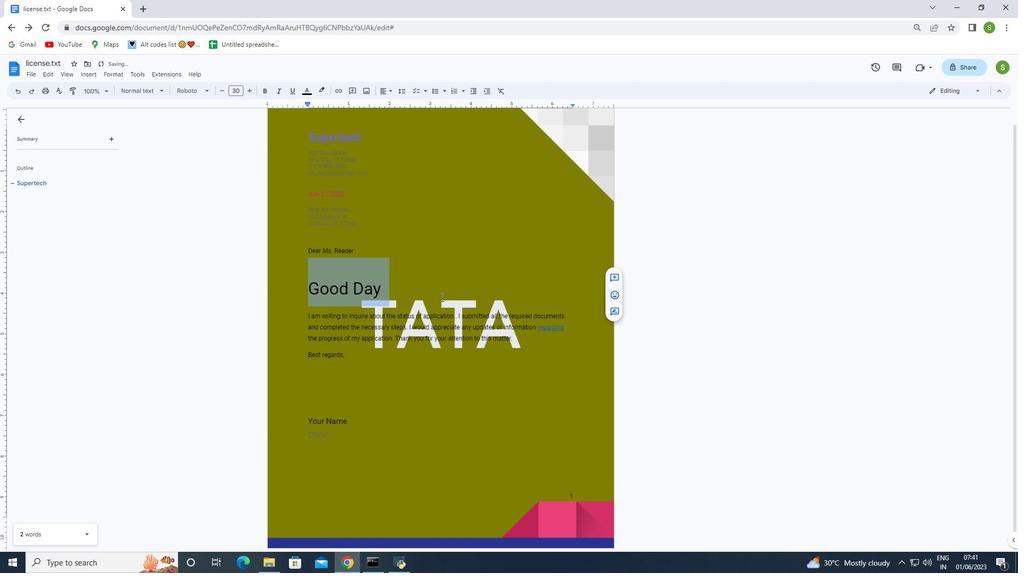 
Action: Mouse pressed left at (441, 287)
Screenshot: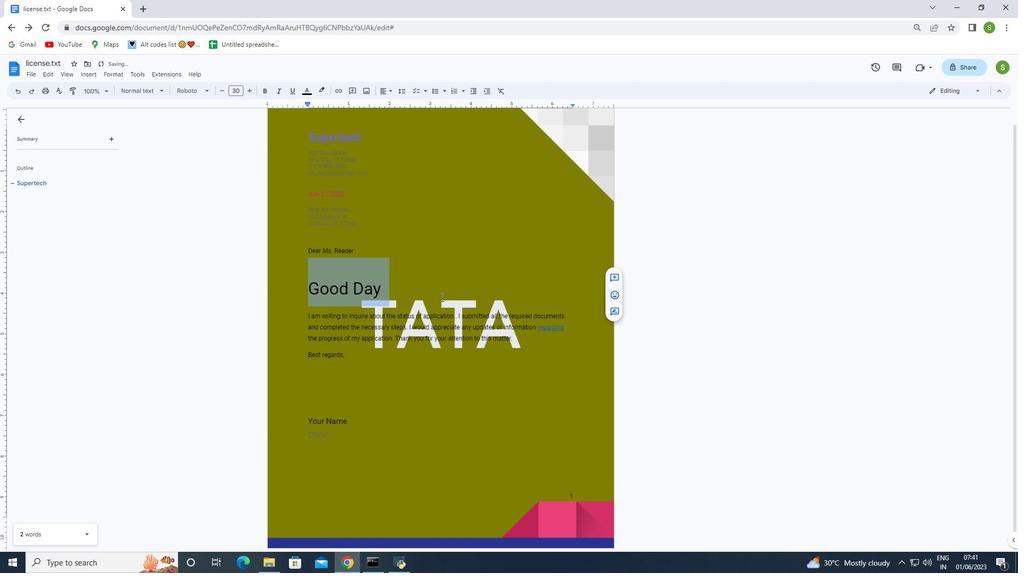 
Action: Mouse moved to (467, 282)
Screenshot: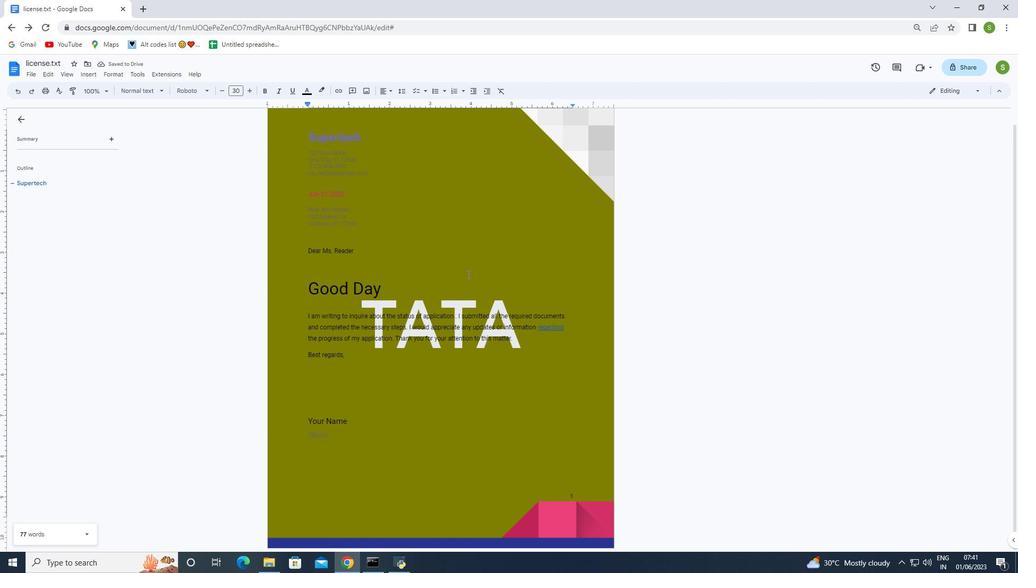 
